 Task: Open a blank worksheet and write heading  Budget MasterAdd Categories in a column and its values below  'Housing, Transportation, Groceries, Utilities, Entertainment, Dining Out, Health, Miscellaneous, Savings & Total. 'Add Budgeted amountin next column and its values below  $1,500, $300, $400, $150, $200, $250, $100, $150, $500 & $3,550. Add Actual amount in next column and its values below  $1,400, $280, $420, $160, $180, $270, $90, $140, $550 & $3,550. Add Difference in next column and its values below  -$100, -$20, +$20, +$10, -$20, +$20, -$10, -$10, +$50 & $0. J6Save page Budget Guru book
Action: Key pressed <Key.shift>Budget<Key.space><Key.shift>Master<Key.down>
Screenshot: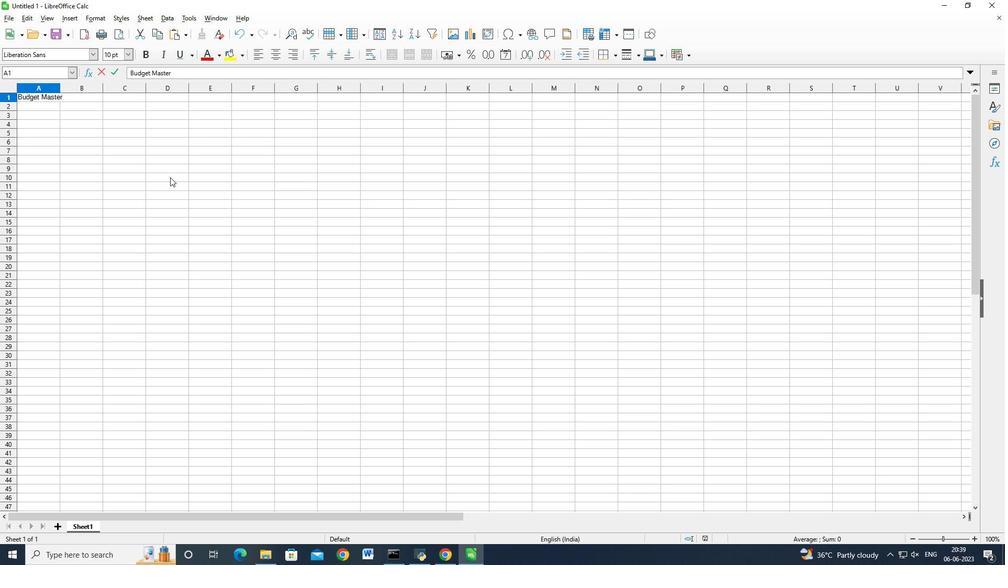 
Action: Mouse moved to (110, 129)
Screenshot: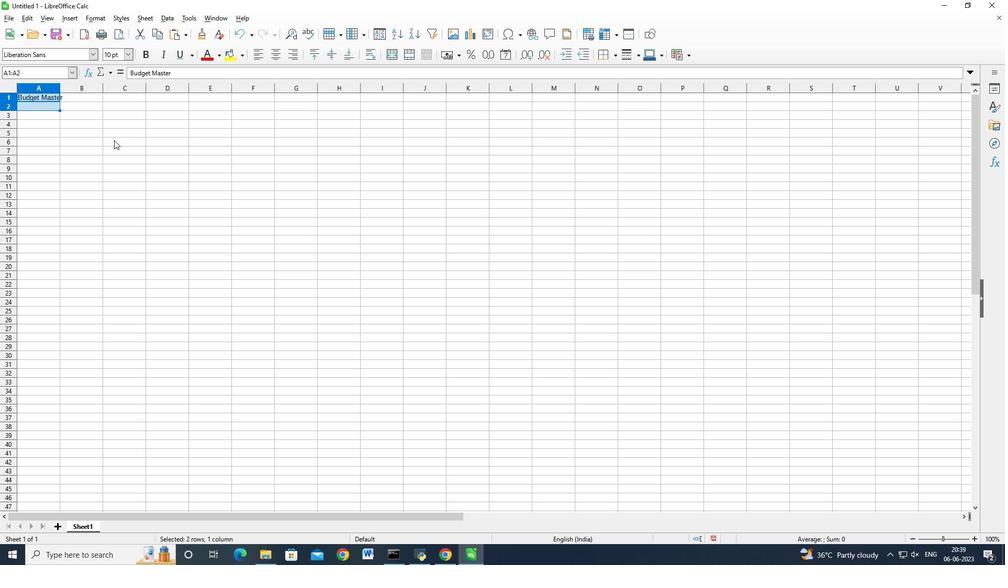 
Action: Mouse pressed left at (110, 129)
Screenshot: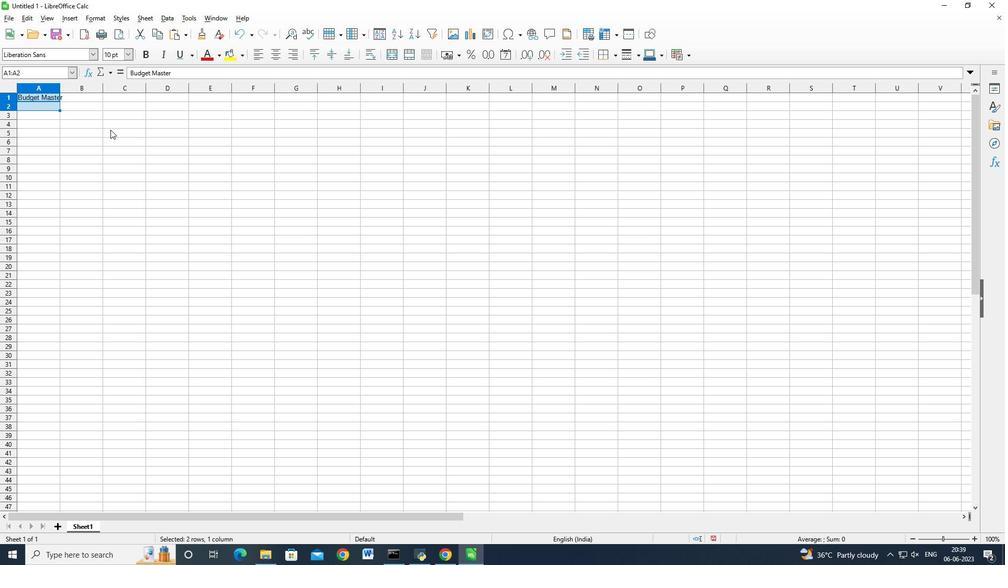 
Action: Mouse moved to (50, 168)
Screenshot: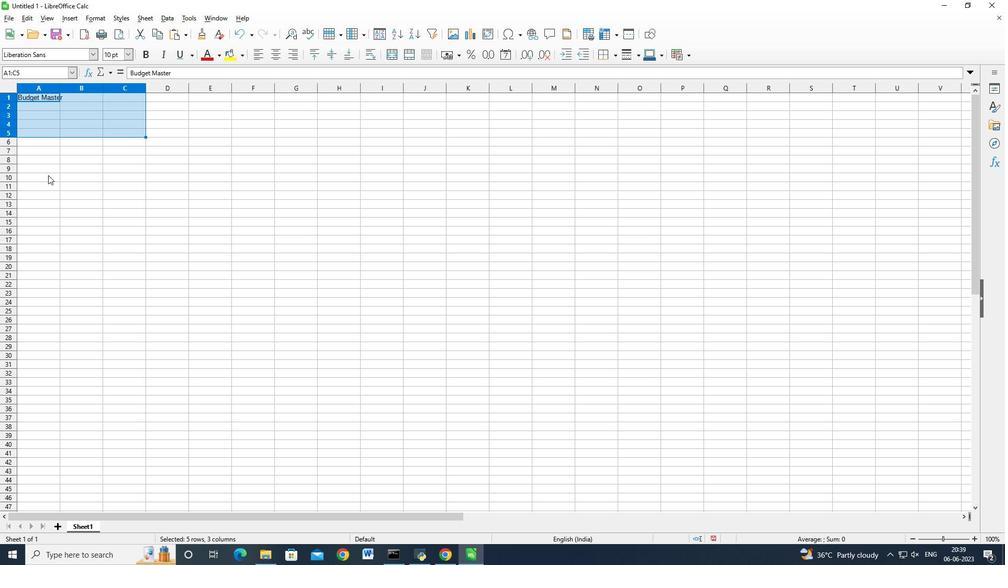
Action: Mouse pressed right at (50, 168)
Screenshot: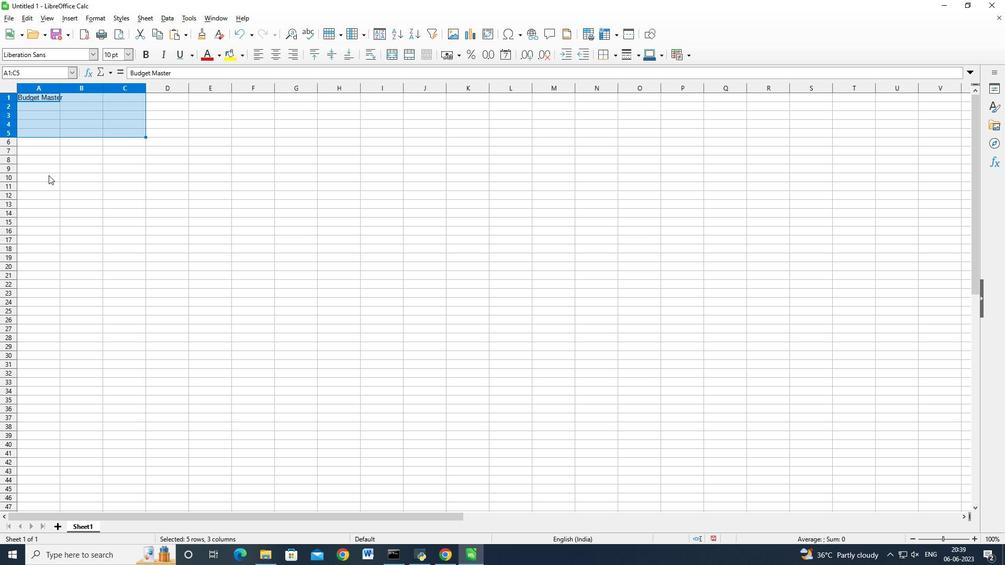 
Action: Mouse moved to (59, 90)
Screenshot: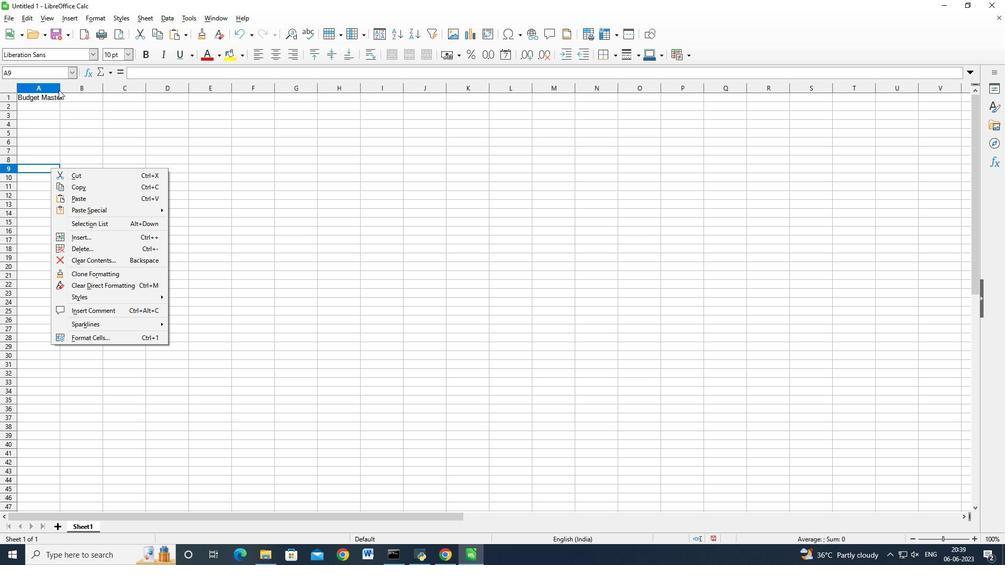 
Action: Mouse pressed left at (59, 90)
Screenshot: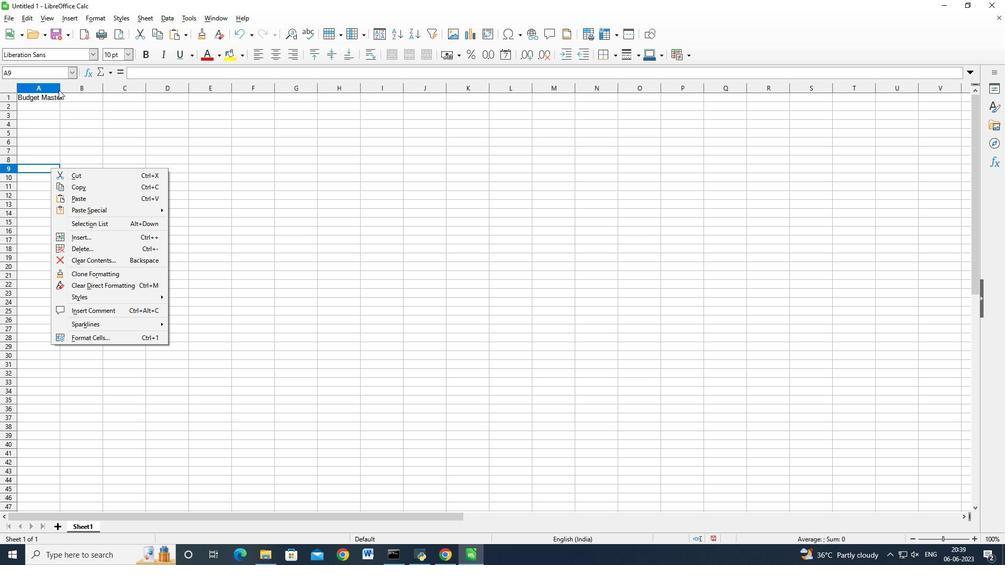 
Action: Mouse moved to (60, 90)
Screenshot: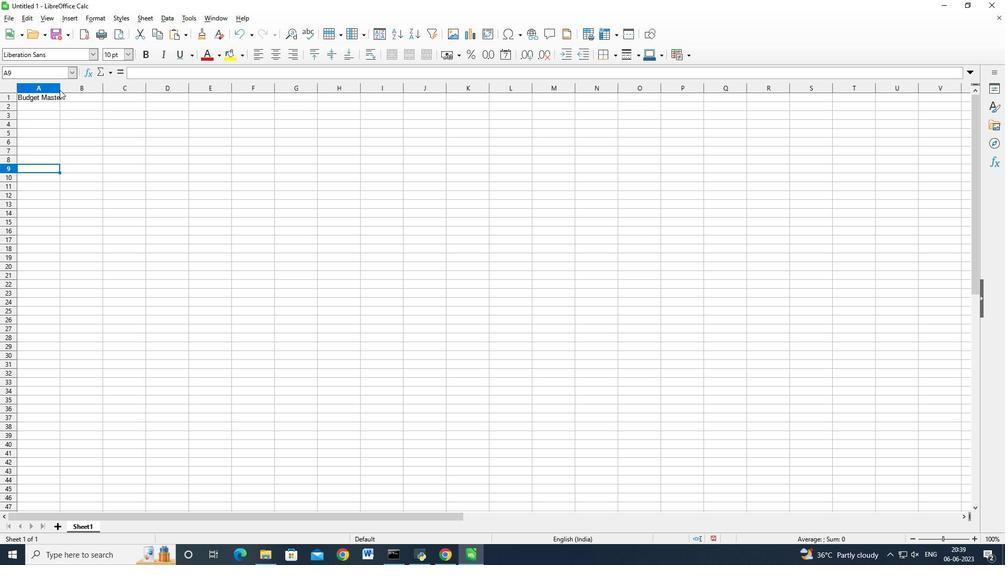 
Action: Mouse pressed left at (60, 90)
Screenshot: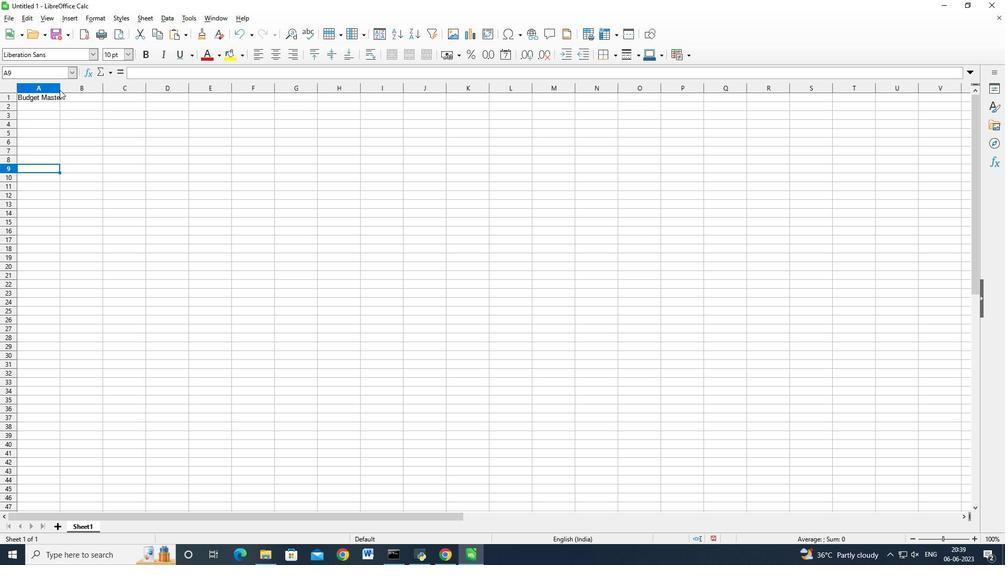 
Action: Mouse moved to (63, 86)
Screenshot: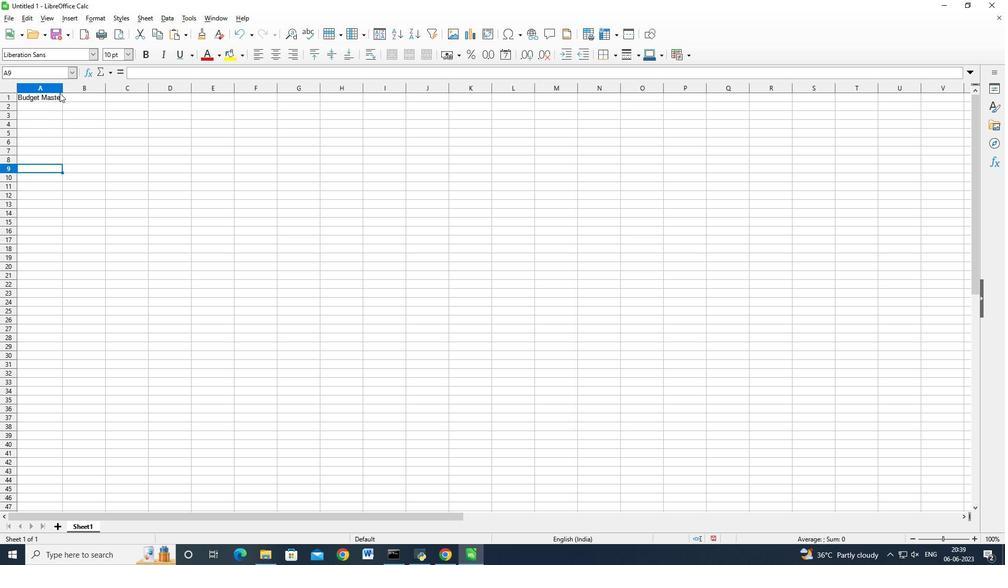 
Action: Mouse pressed left at (63, 86)
Screenshot: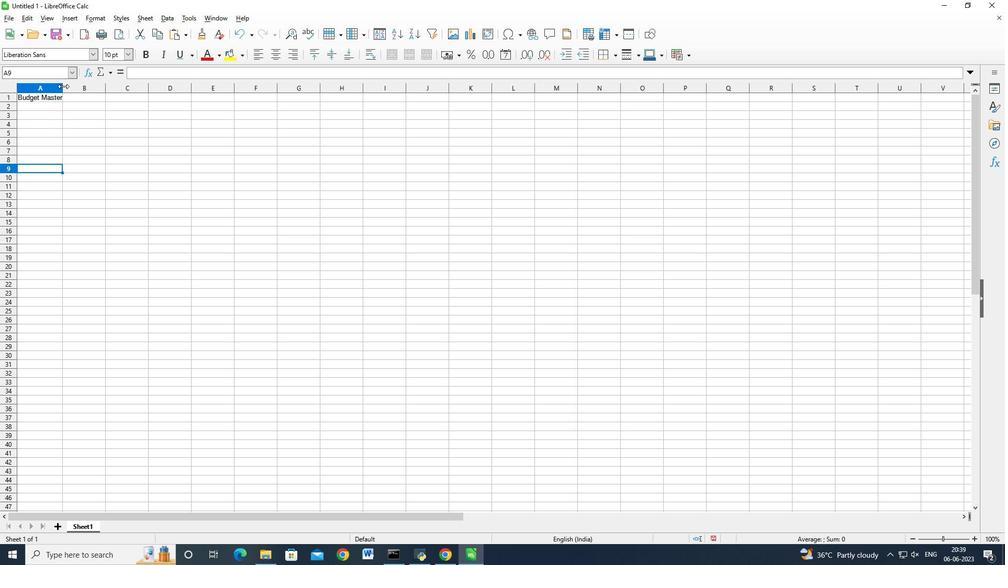
Action: Mouse moved to (63, 86)
Screenshot: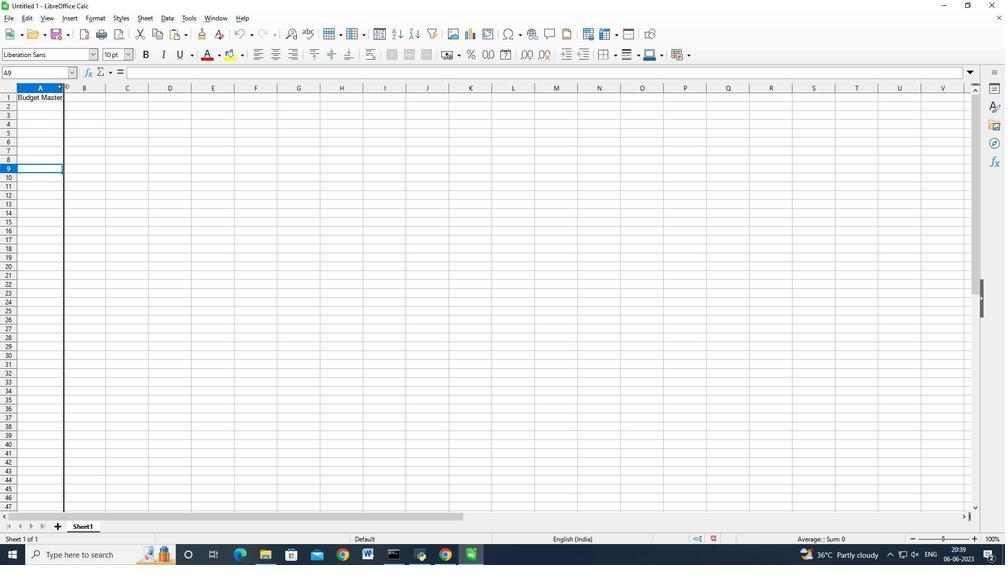 
Action: Mouse pressed left at (63, 86)
Screenshot: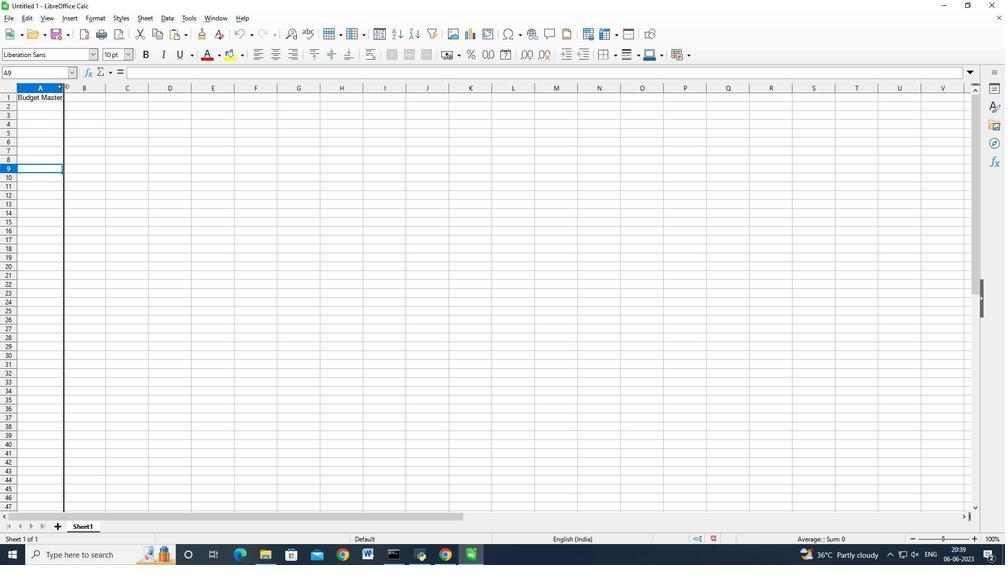 
Action: Mouse moved to (61, 106)
Screenshot: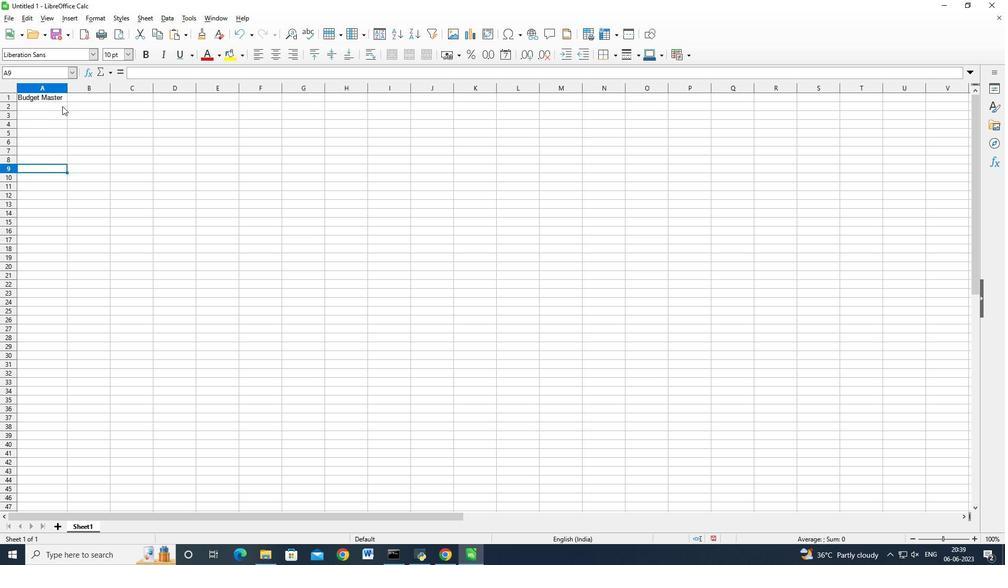 
Action: Mouse pressed left at (61, 106)
Screenshot: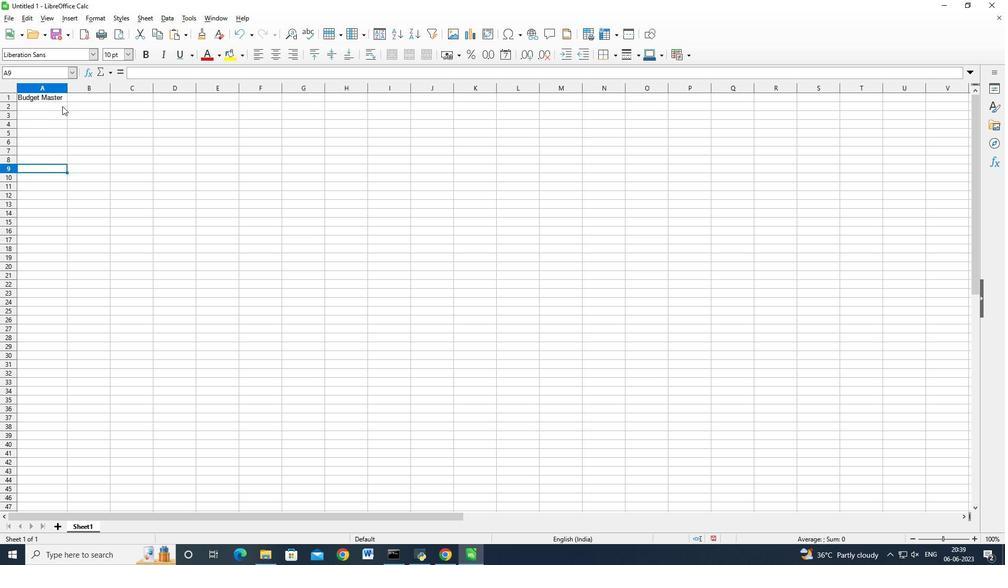 
Action: Mouse moved to (451, 181)
Screenshot: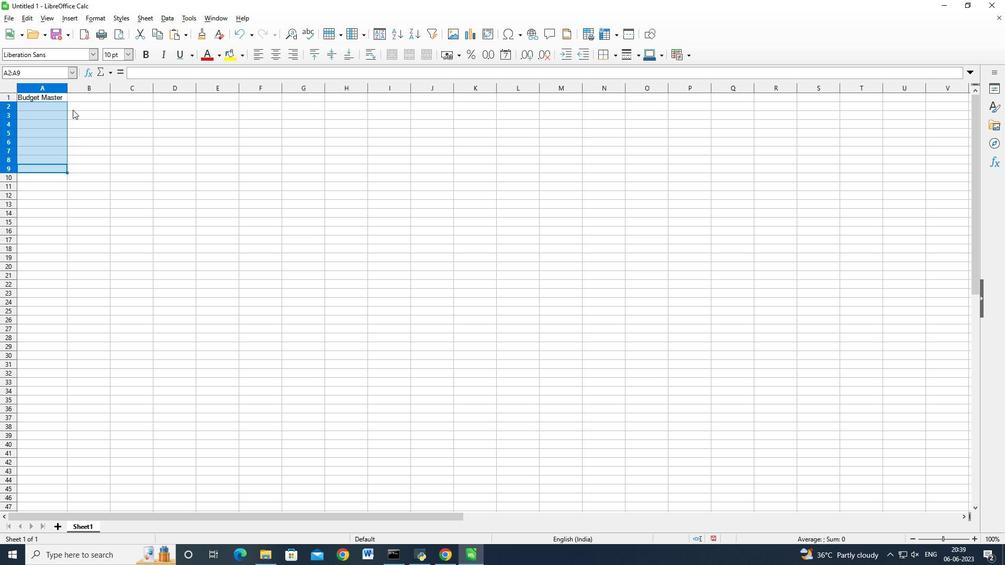 
Action: Key pressed <Key.up><Key.down><Key.down><Key.down>
Screenshot: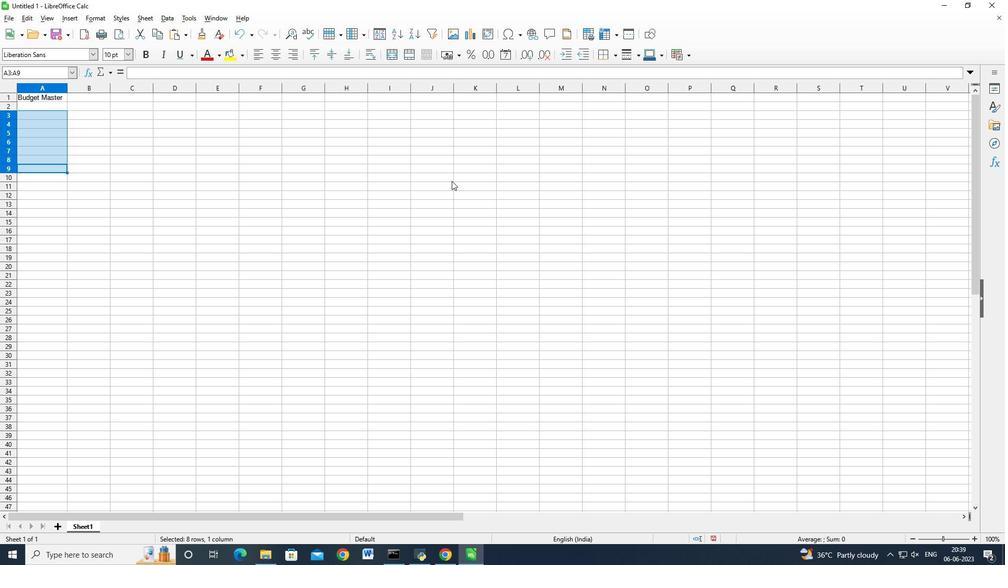 
Action: Mouse moved to (100, 114)
Screenshot: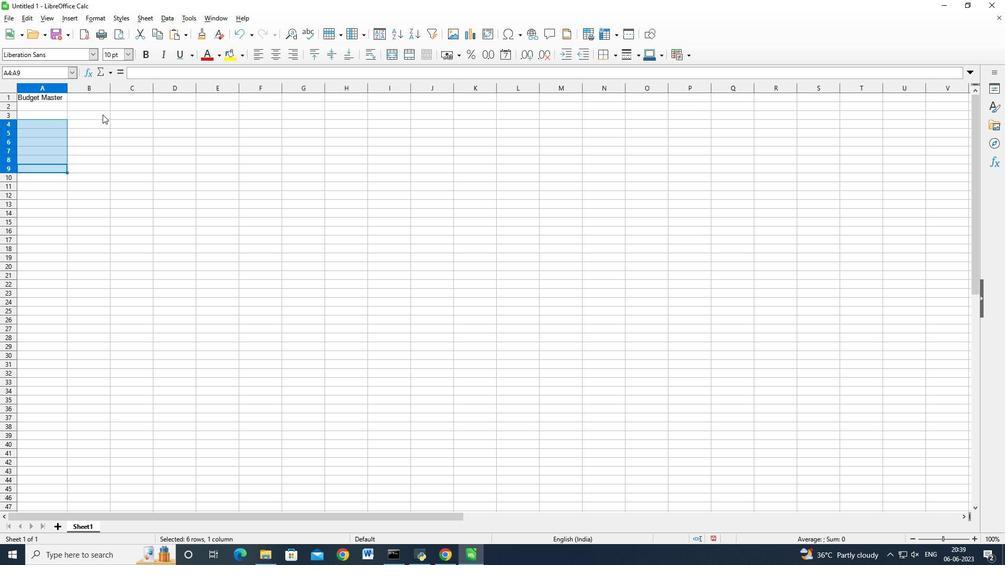 
Action: Mouse pressed right at (100, 114)
Screenshot: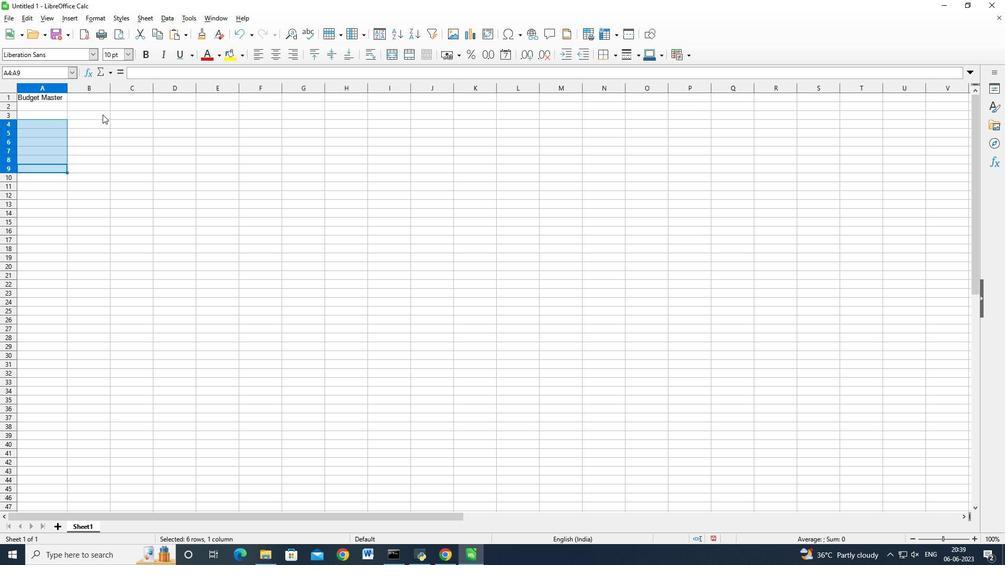 
Action: Mouse moved to (45, 108)
Screenshot: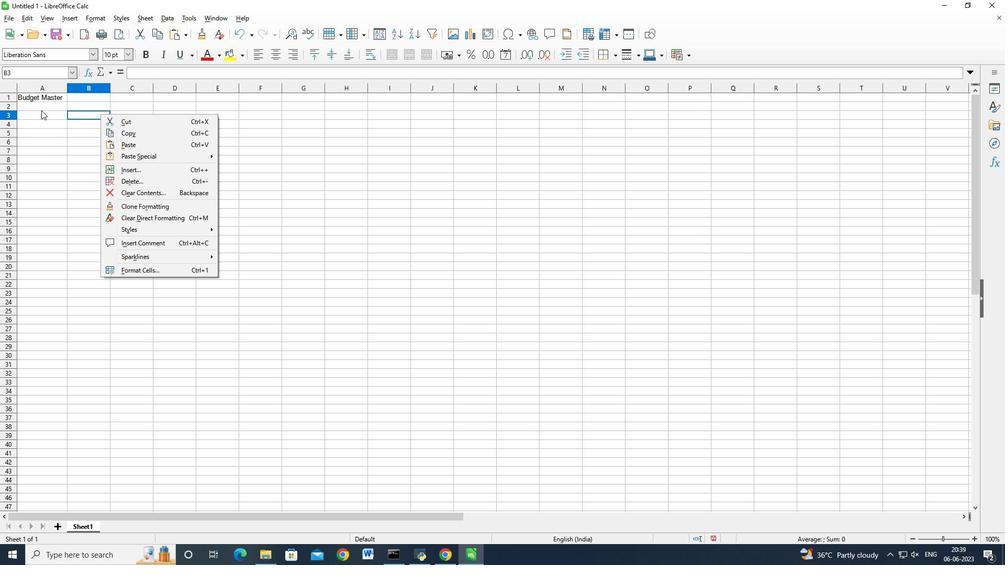 
Action: Mouse pressed left at (45, 108)
Screenshot: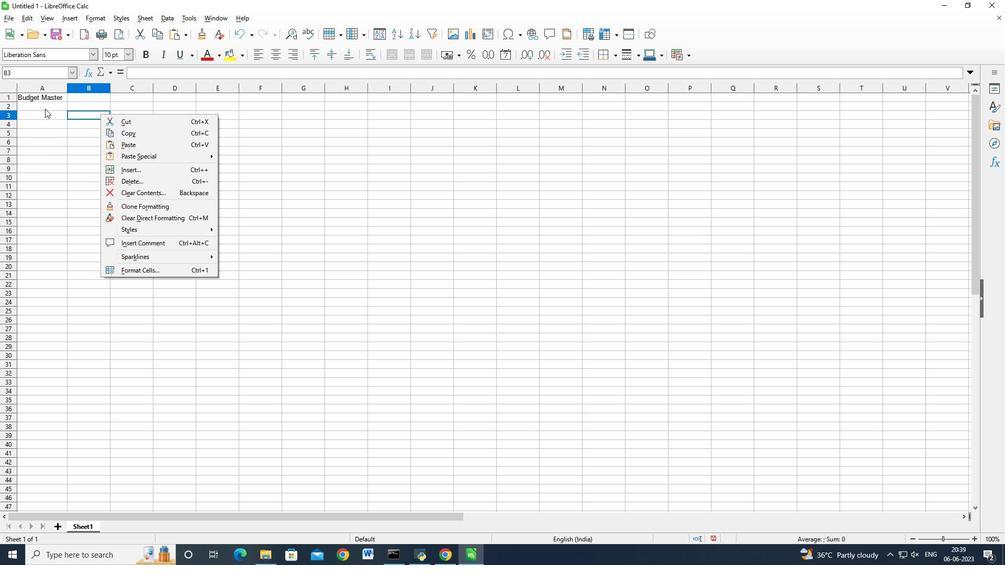 
Action: Mouse moved to (50, 105)
Screenshot: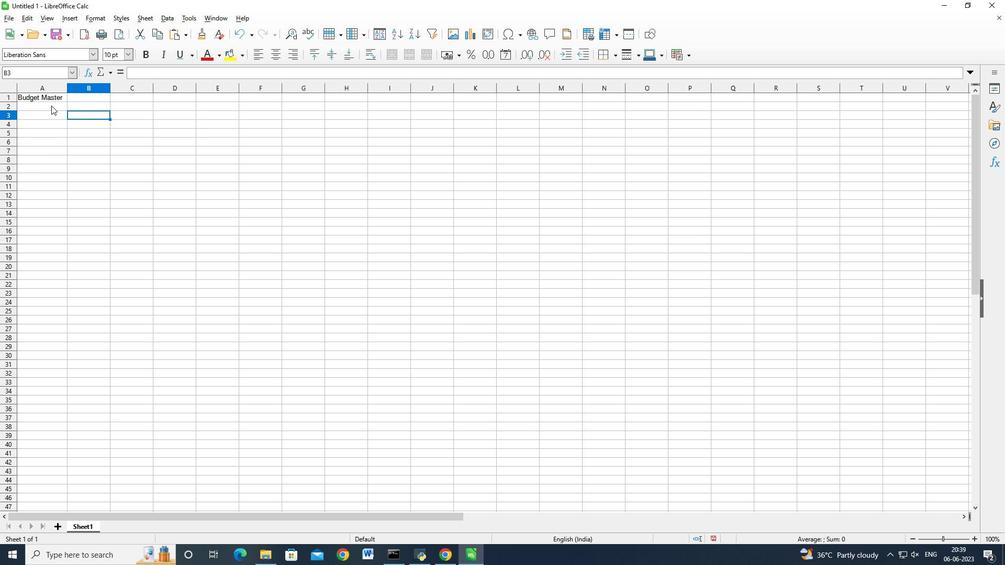 
Action: Mouse pressed left at (50, 105)
Screenshot: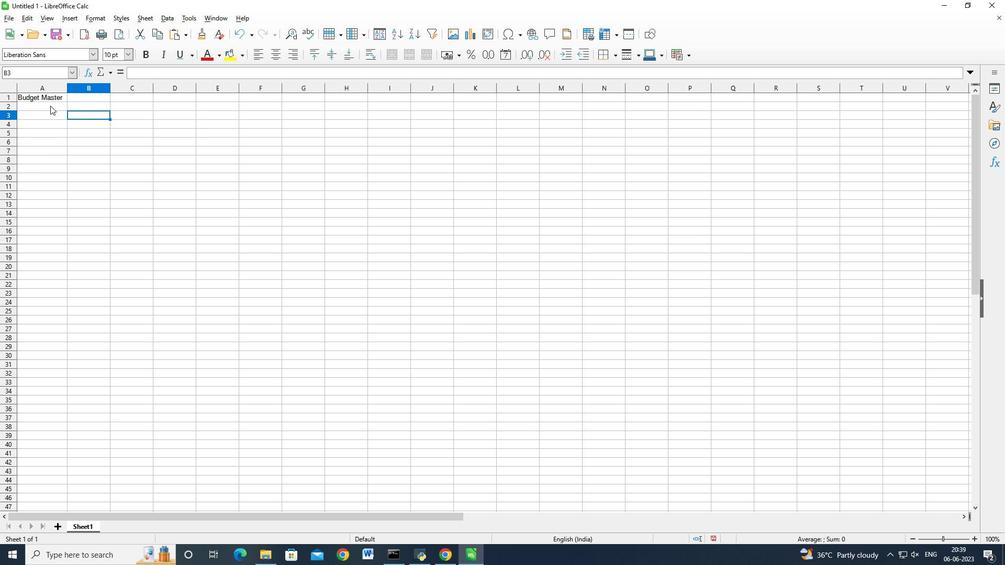 
Action: Mouse moved to (465, 151)
Screenshot: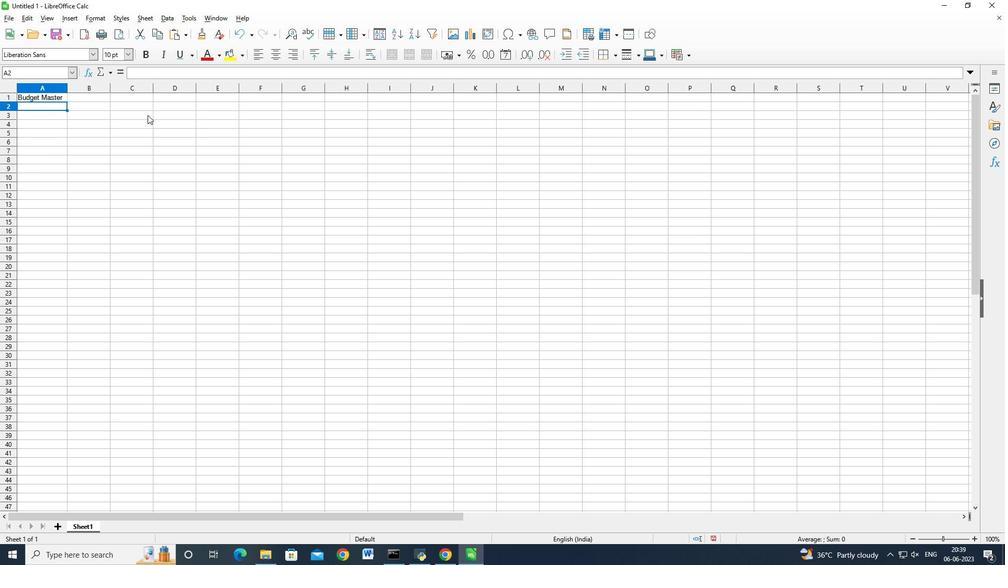 
Action: Key pressed <Key.shift_r><Key.shift_r><Key.shift_r><Key.shift_r><Key.shift_r><Key.shift_r><Key.shift_r><Key.shift_r><Key.shift_r><Key.shift_r><Key.shift_r><Key.shift_r>V<Key.esc><Key.down><Key.up><Key.shift_r><Key.shift_r><Key.shift_r><Key.shift_r><Key.shift_r><Key.shift_r><Key.shift_r><Key.shift_r><Key.shift_r><Key.shift_r>Categories<Key.space><Key.down><Key.shift>Housing<Key.down><Key.shift_r>Transportation<Key.down><Key.shift_r>Groceries<Key.down><Key.shift>utilities<Key.down><Key.shift_r>Entertainment<Key.down><Key.shift_r>Dining<Key.space><Key.shift>Out<Key.down><Key.shift>Health<Key.down><Key.shift>Miscellaneous<Key.down><Key.shift_r>Savings<Key.down><Key.shift_r>Total<Key.down><Key.up><Key.up><Key.down><Key.right><Key.shift_r>Amount<Key.down><Key.shift><Key.shift><Key.shift><Key.shift><Key.shift><Key.shift><Key.shift><Key.shift><Key.shift><Key.shift><Key.shift><Key.shift><Key.shift><Key.shift><Key.shift><Key.shift><Key.shift><Key.shift><Key.shift><Key.shift><Key.shift><Key.shift><Key.shift><Key.shift><Key.shift><Key.shift><Key.shift><Key.shift><Key.shift><Key.shift><Key.shift><Key.shift><Key.shift>$1,500<Key.down><Key.shift><Key.shift><Key.shift><Key.shift><Key.shift><Key.shift><Key.shift><Key.shift><Key.shift><Key.shift><Key.shift><Key.shift><Key.shift><Key.shift><Key.shift>$30<Key.down><Key.up><Key.shift><Key.shift><Key.shift><Key.shift><Key.shift>$300<Key.down><Key.shift><Key.shift><Key.shift><Key.shift><Key.shift><Key.shift><Key.shift>$400<Key.down><Key.shift><Key.shift><Key.shift><Key.shift><Key.shift><Key.shift><Key.shift><Key.shift><Key.shift>$150<Key.down><Key.shift><Key.shift><Key.shift><Key.shift><Key.shift>$200<Key.down><Key.shift><Key.shift><Key.shift><Key.shift><Key.shift><Key.shift><Key.shift>$250<Key.down><Key.shift><Key.shift><Key.shift><Key.shift><Key.shift><Key.shift><Key.shift><Key.shift><Key.shift><Key.shift><Key.shift><Key.shift><Key.shift><Key.shift><Key.shift><Key.shift>$100<Key.down><Key.shift><Key.shift><Key.shift><Key.shift><Key.shift><Key.shift><Key.shift><Key.shift><Key.shift><Key.shift><Key.shift><Key.shift><Key.shift><Key.shift>$150<Key.down><Key.shift><Key.shift><Key.shift><Key.shift><Key.shift><Key.shift><Key.shift><Key.shift><Key.shift><Key.shift><Key.shift><Key.shift><Key.shift><Key.shift>$500<Key.down><Key.shift><Key.shift><Key.shift><Key.shift><Key.shift><Key.shift><Key.shift><Key.shift><Key.shift><Key.shift><Key.shift><Key.shift>$3,550<Key.down><Key.up><Key.up><Key.right><Key.shift_r>Actual<Key.space><Key.shift_r>Amount<Key.down>
Screenshot: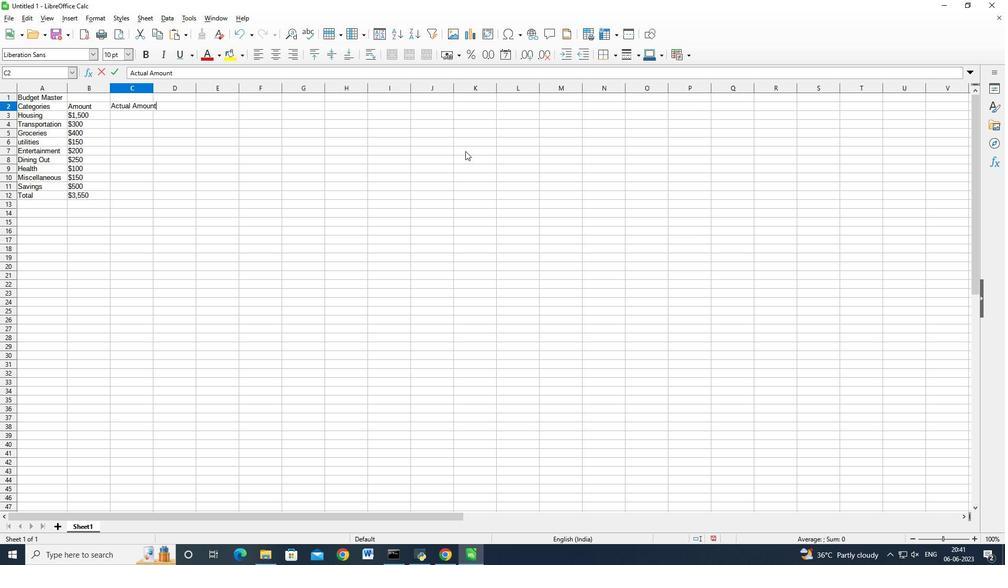 
Action: Mouse moved to (155, 87)
Screenshot: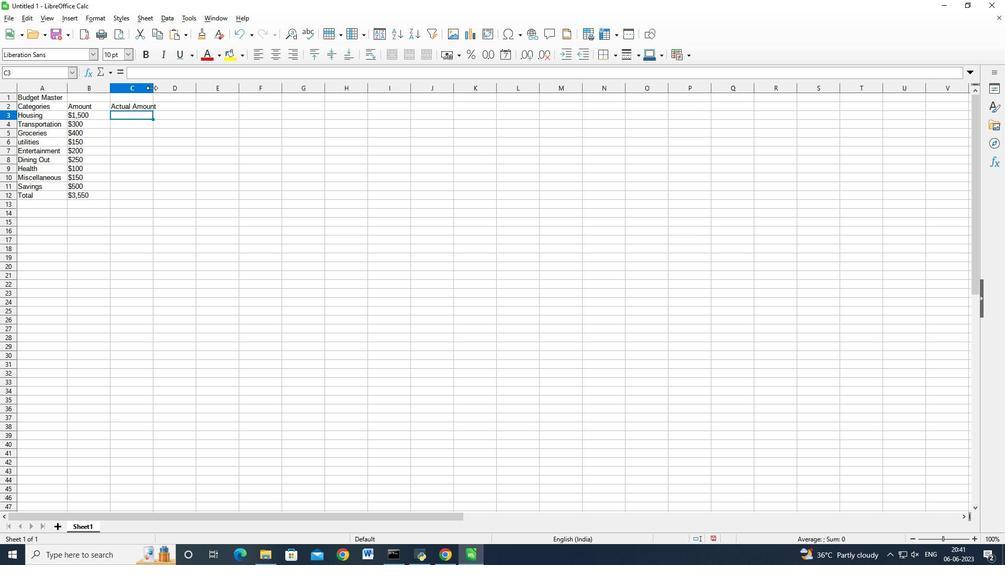 
Action: Mouse pressed left at (155, 87)
Screenshot: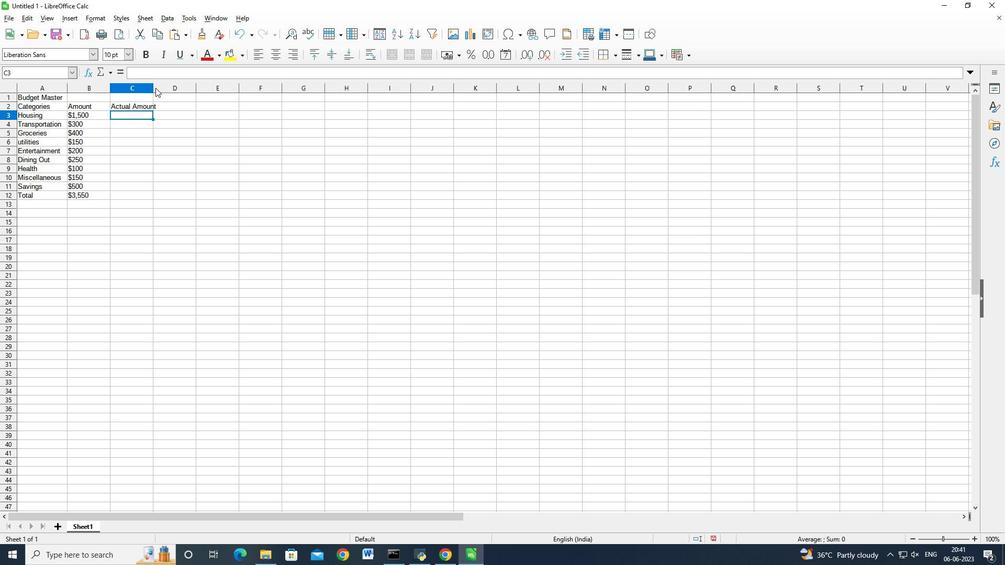 
Action: Mouse moved to (136, 112)
Screenshot: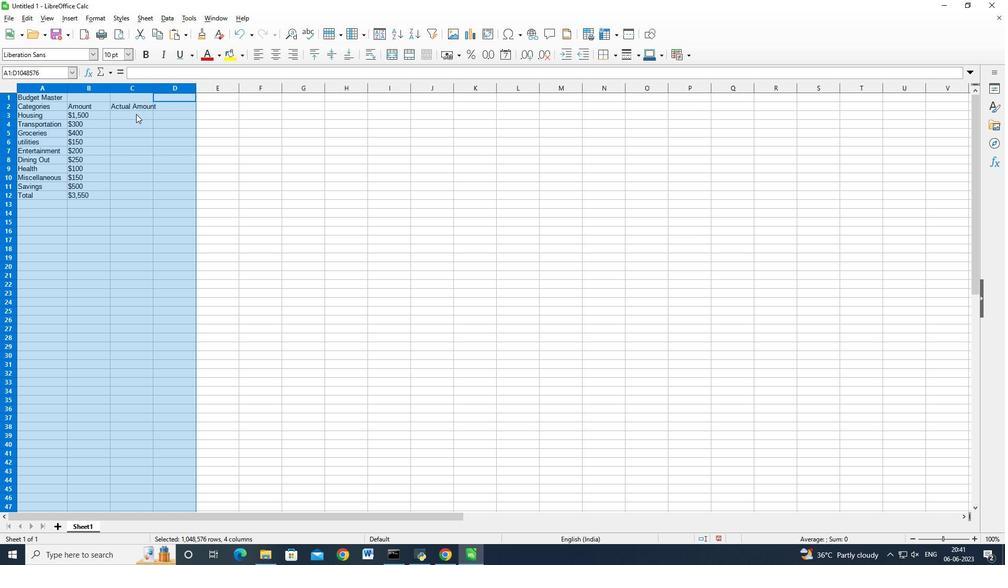 
Action: Mouse pressed left at (136, 112)
Screenshot: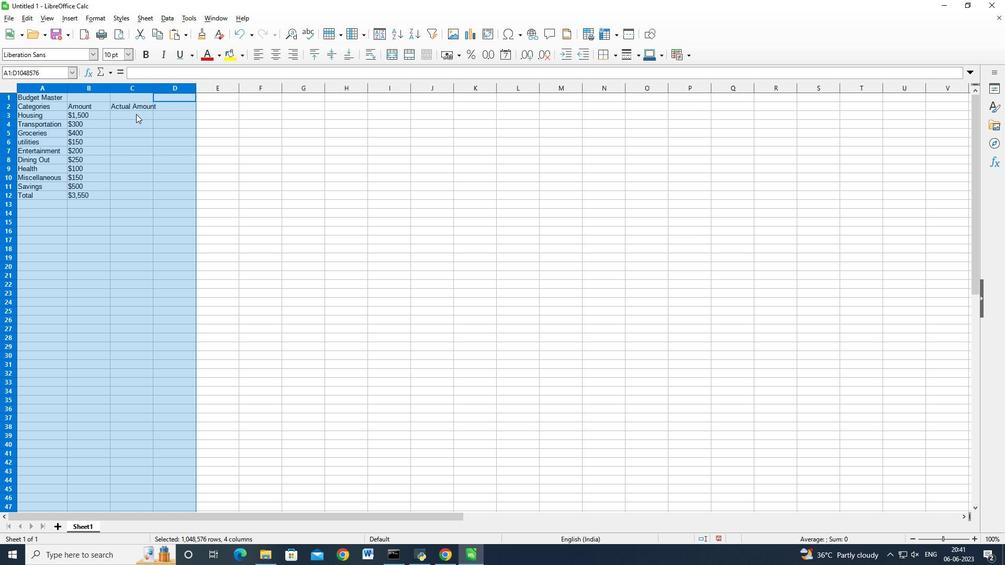 
Action: Mouse moved to (152, 87)
Screenshot: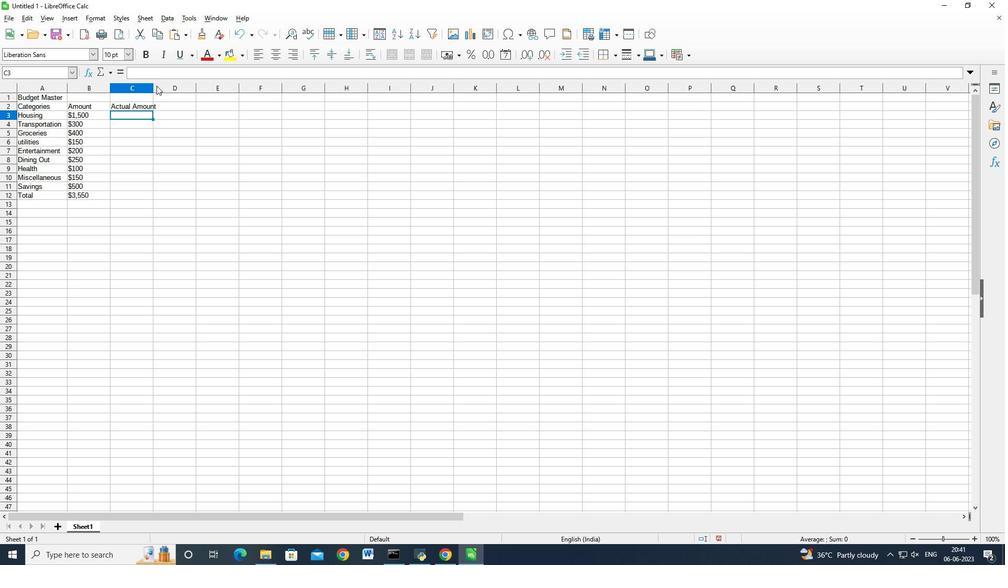 
Action: Mouse pressed left at (152, 87)
Screenshot: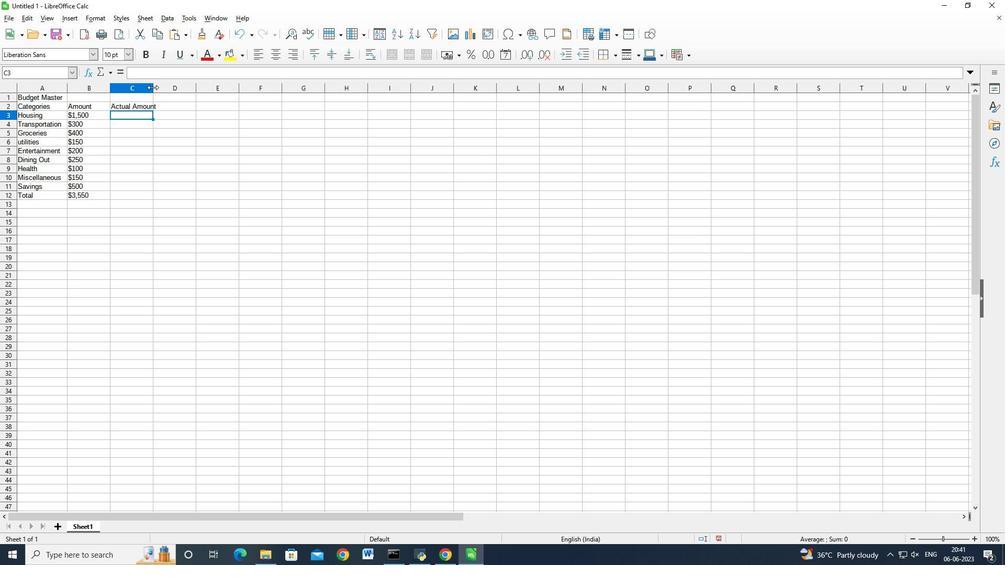 
Action: Mouse moved to (152, 87)
Screenshot: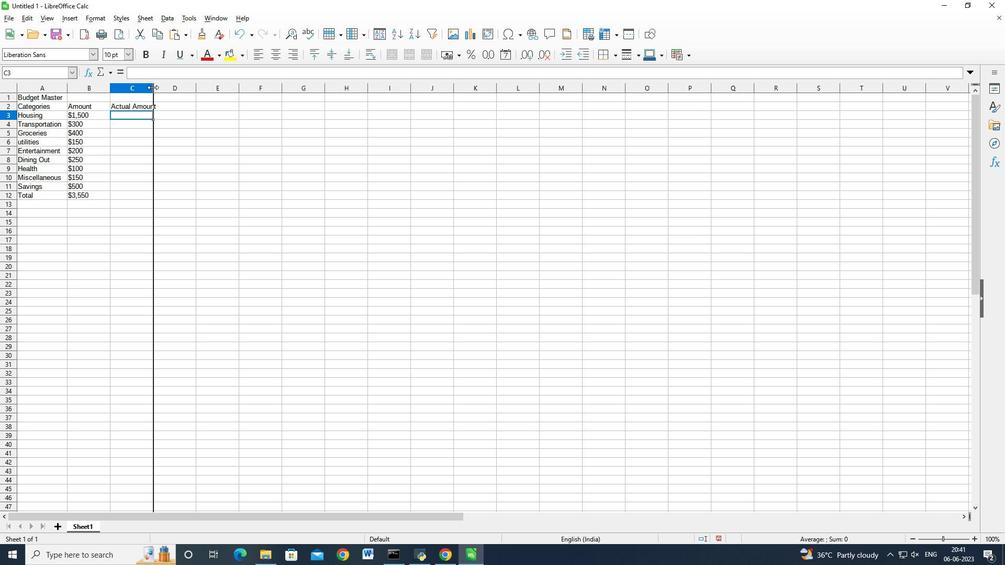 
Action: Mouse pressed left at (152, 87)
Screenshot: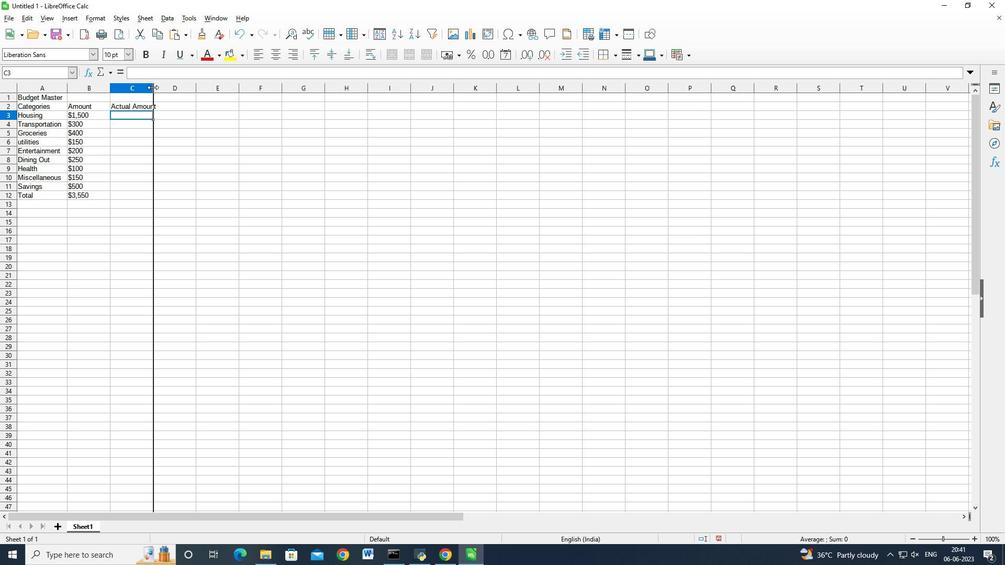
Action: Mouse moved to (373, 152)
Screenshot: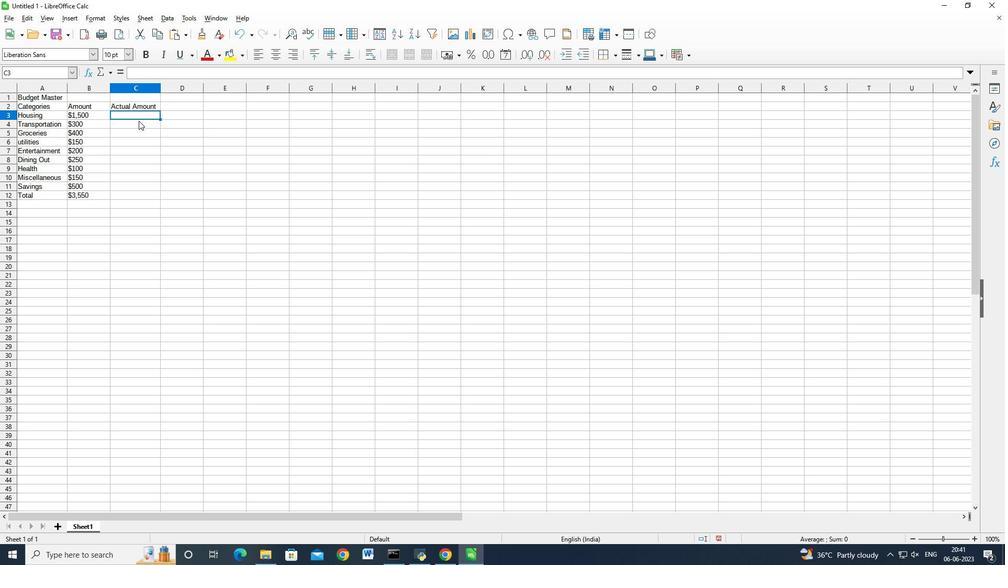 
Action: Key pressed <Key.right><Key.left><Key.right><Key.left><Key.down><Key.up><Key.shift><Key.shift><Key.shift><Key.shift><Key.shift><Key.shift><Key.shift><Key.shift><Key.shift><Key.shift><Key.shift><Key.shift><Key.shift><Key.shift><Key.shift><Key.shift><Key.shift>$1,400<Key.down><Key.shift><Key.shift><Key.shift><Key.shift><Key.shift><Key.shift><Key.shift><Key.shift><Key.shift><Key.shift><Key.shift><Key.shift><Key.shift><Key.shift><Key.shift>$280<Key.down><Key.shift><Key.shift><Key.shift><Key.shift><Key.shift><Key.shift><Key.shift><Key.shift><Key.shift><Key.shift><Key.shift><Key.shift><Key.shift><Key.shift><Key.shift><Key.shift><Key.shift>$420<Key.down><Key.shift><Key.shift><Key.shift><Key.shift><Key.shift><Key.shift><Key.shift><Key.shift><Key.shift><Key.shift><Key.shift>$160<Key.down><Key.shift><Key.shift><Key.shift><Key.shift><Key.shift><Key.shift><Key.shift><Key.shift><Key.shift><Key.shift><Key.shift><Key.shift><Key.shift><Key.shift>$180<Key.down><Key.shift><Key.shift><Key.shift><Key.shift><Key.shift><Key.shift><Key.shift><Key.shift><Key.shift><Key.shift><Key.shift>$270<Key.down><Key.shift><Key.shift><Key.shift><Key.shift>$90<Key.down><Key.shift><Key.shift><Key.shift><Key.shift><Key.shift><Key.shift><Key.shift><Key.shift>$140<Key.down><Key.shift><Key.shift><Key.shift><Key.shift><Key.shift><Key.shift><Key.shift><Key.shift><Key.shift><Key.shift><Key.shift><Key.shift>$550<Key.down><Key.shift><Key.shift><Key.shift><Key.shift><Key.shift><Key.shift><Key.shift><Key.shift><Key.shift><Key.shift><Key.shift><Key.shift><Key.shift><Key.shift><Key.shift><Key.shift><Key.shift><Key.shift><Key.shift><Key.shift><Key.shift><Key.shift><Key.shift><Key.shift>$3,550<Key.enter><Key.up><Key.up><Key.down><Key.up><Key.right><Key.left><Key.right><Key.shift_r>Difference<Key.down><Key.up><Key.down>'-<Key.shift><Key.shift><Key.shift><Key.shift><Key.shift><Key.shift><Key.shift><Key.shift><Key.shift><Key.shift><Key.shift><Key.shift><Key.shift><Key.shift><Key.shift><Key.shift><Key.shift><Key.shift><Key.shift><Key.shift><Key.shift><Key.shift><Key.shift><Key.shift><Key.shift><Key.shift><Key.shift><Key.shift><Key.shift>$100<Key.enter>'-<Key.shift><Key.shift><Key.shift><Key.shift><Key.shift>$20<Key.enter>'<Key.shift_r>_<Key.backspace><Key.shift_r>+<Key.shift>$20<Key.enter>'<Key.shift_r><Key.shift_r><Key.shift_r>+<Key.shift>$10<Key.enter>'-<Key.shift><Key.shift><Key.shift><Key.shift>$20<Key.enter>'<Key.shift_r>+<Key.shift>$20<Key.enter>'-<Key.shift><Key.shift><Key.shift>$10<Key.enter>'-<Key.shift><Key.shift><Key.shift><Key.shift><Key.shift><Key.shift><Key.shift><Key.shift><Key.shift><Key.shift><Key.shift>$10<Key.enter>'<Key.shift_r>+<Key.shift>$50<Key.enter><Key.shift><Key.shift><Key.shift><Key.shift><Key.shift><Key.shift><Key.shift><Key.shift><Key.shift>$0<Key.down><Key.up><Key.up><Key.up>
Screenshot: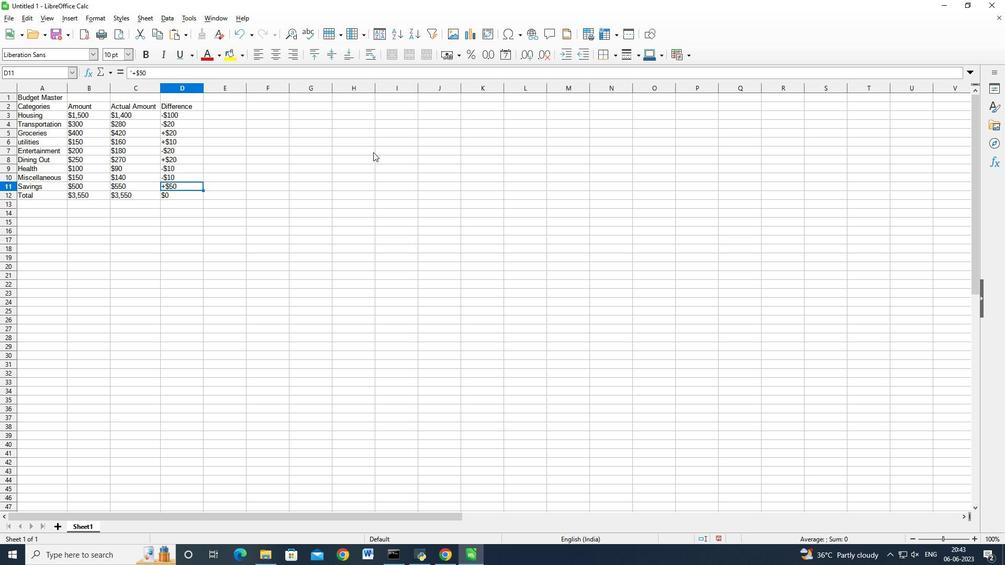 
Action: Mouse moved to (113, 176)
Screenshot: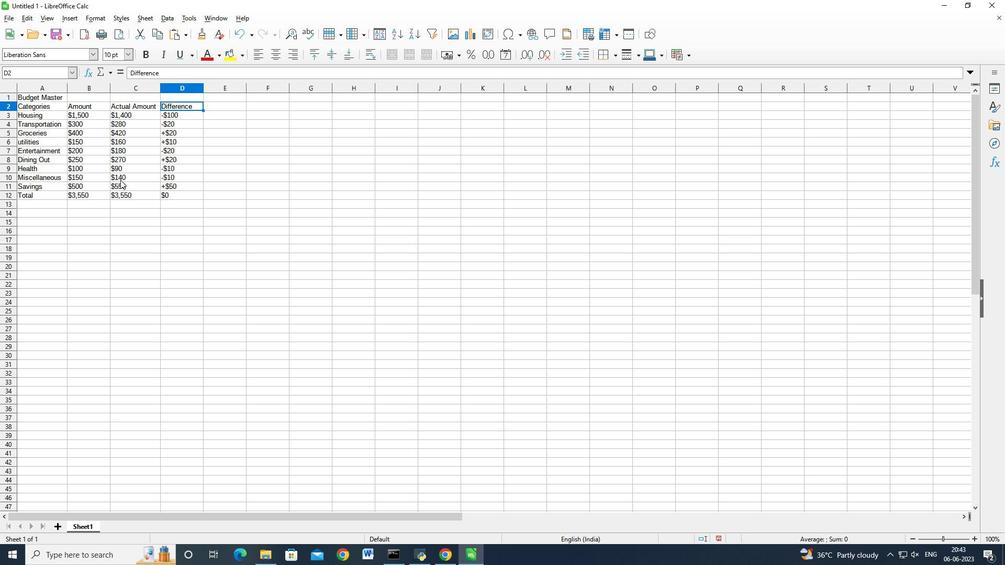 
Action: Mouse pressed left at (113, 176)
Screenshot: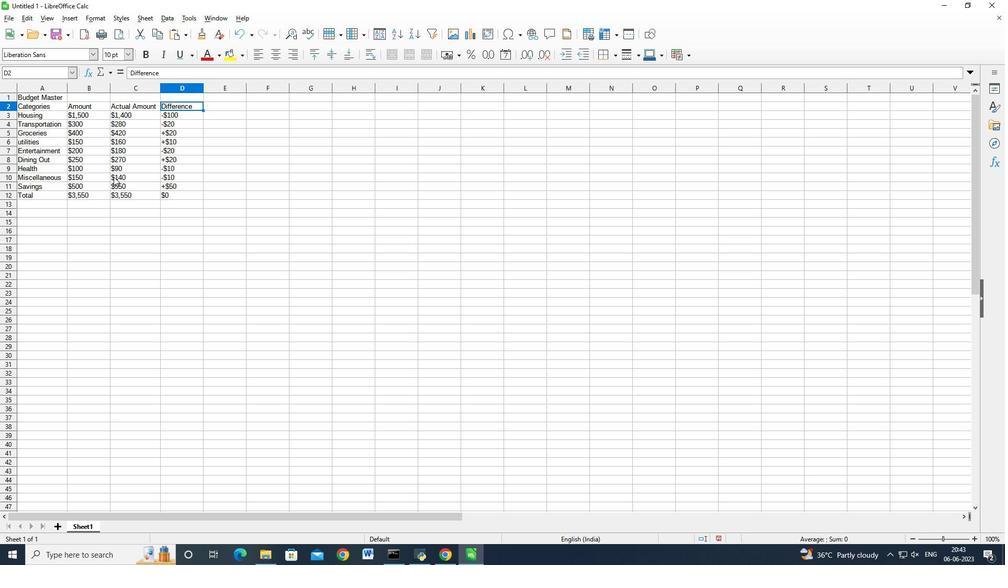 
Action: Mouse moved to (12, 13)
Screenshot: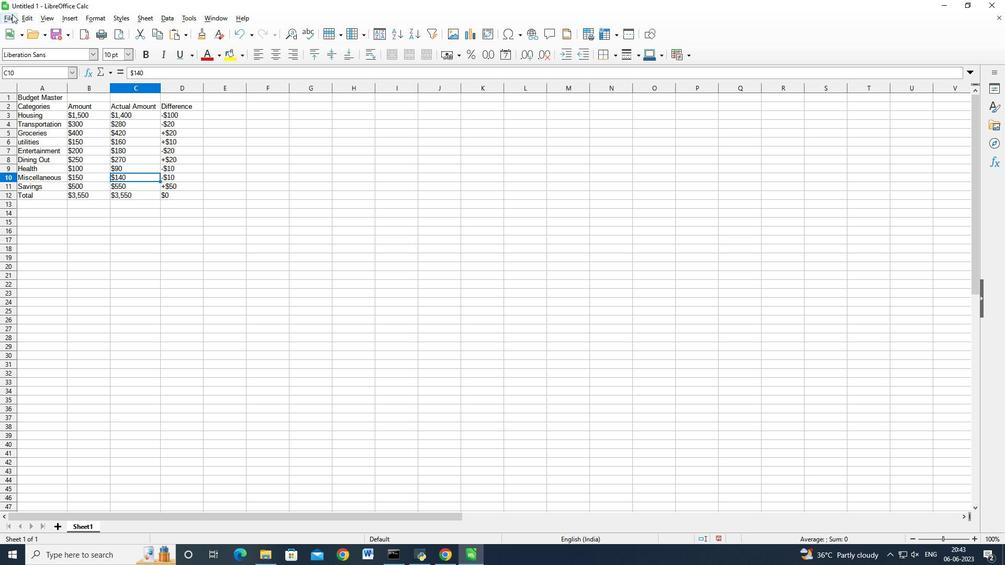 
Action: Mouse pressed left at (12, 13)
Screenshot: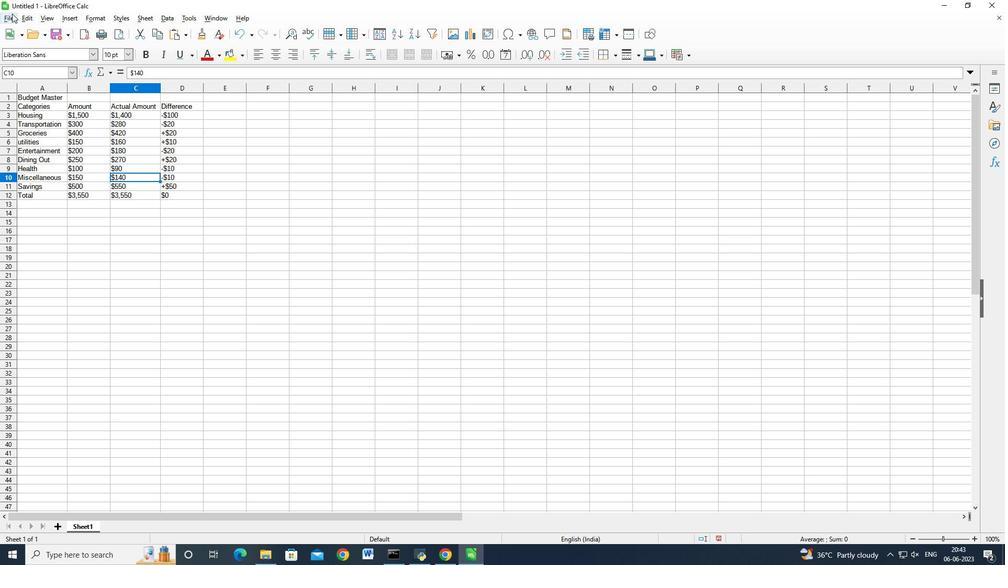 
Action: Mouse moved to (31, 142)
Screenshot: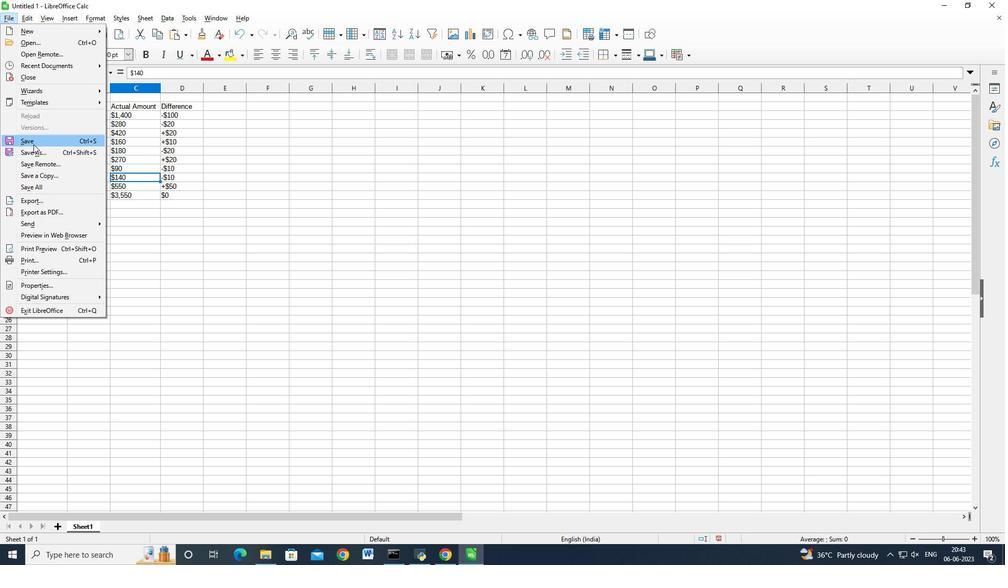 
Action: Mouse pressed left at (31, 142)
Screenshot: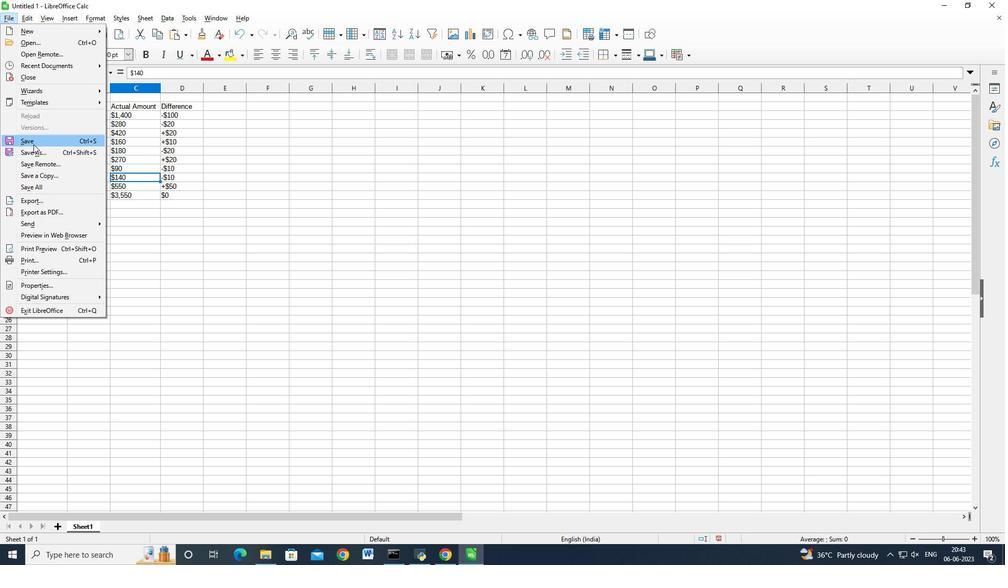 
Action: Mouse moved to (160, 215)
Screenshot: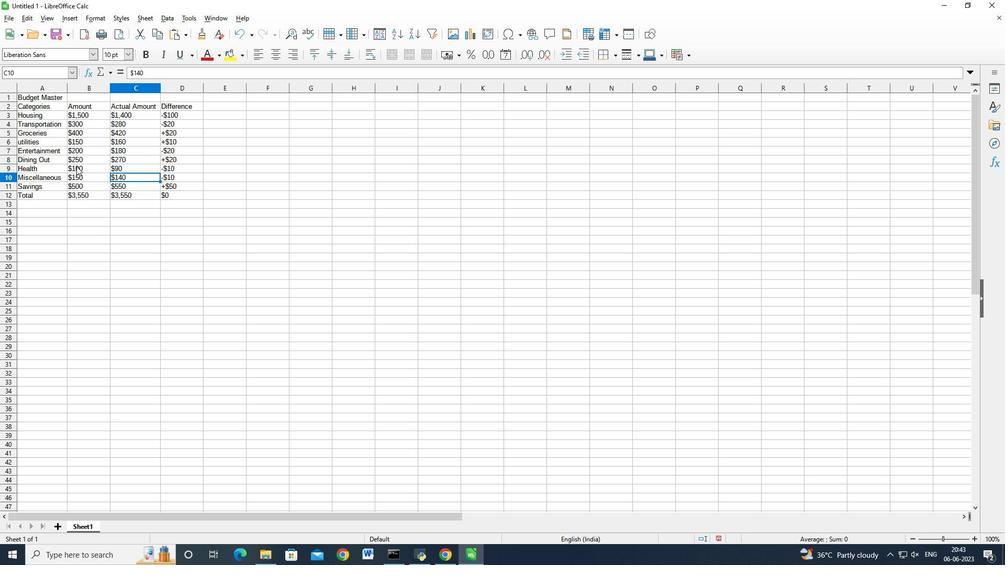 
Action: Key pressed <Key.shift>Budget<Key.space><Key.shift_r>Guru<Key.space><Key.shift>Book
Screenshot: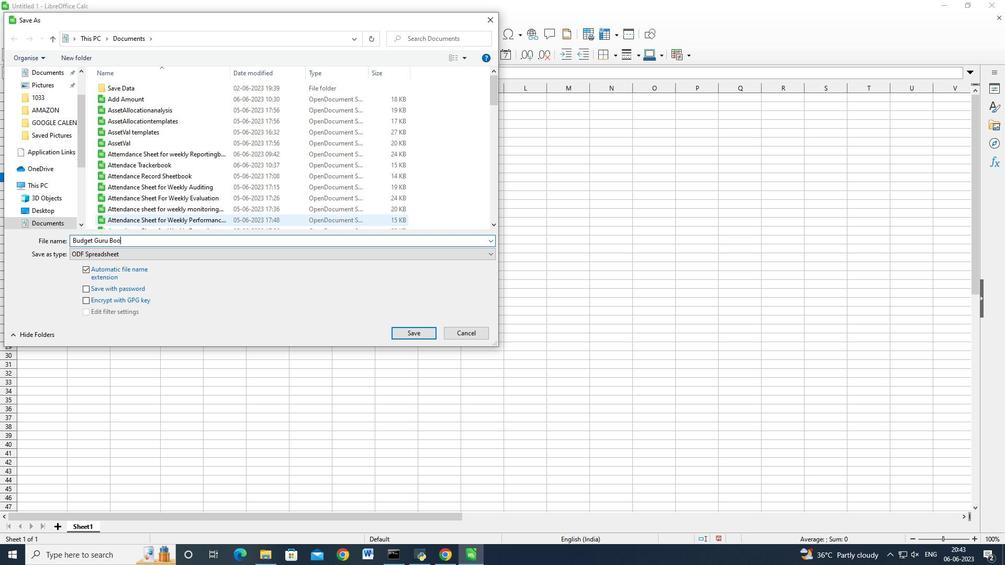 
Action: Mouse moved to (413, 334)
Screenshot: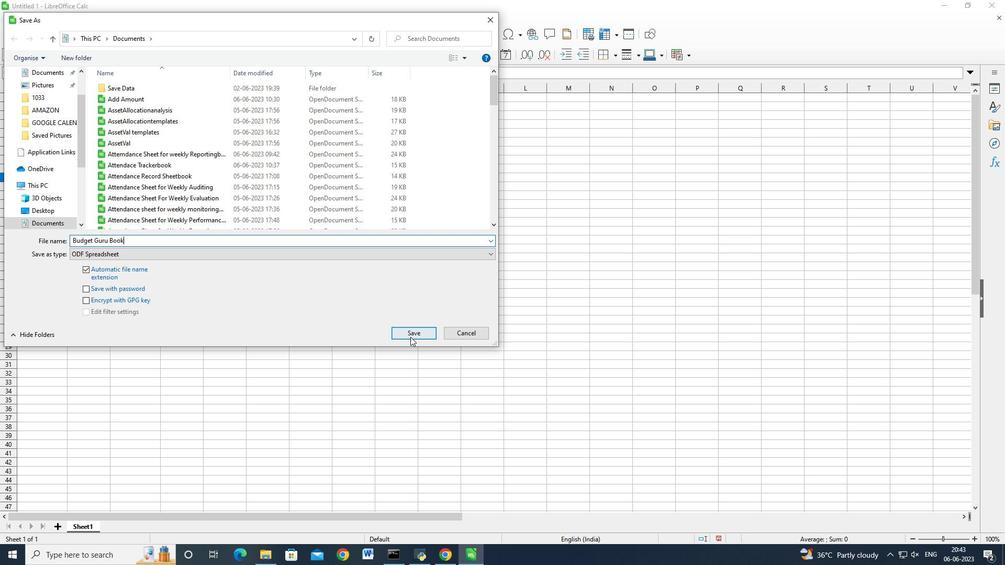
Action: Mouse pressed left at (413, 334)
Screenshot: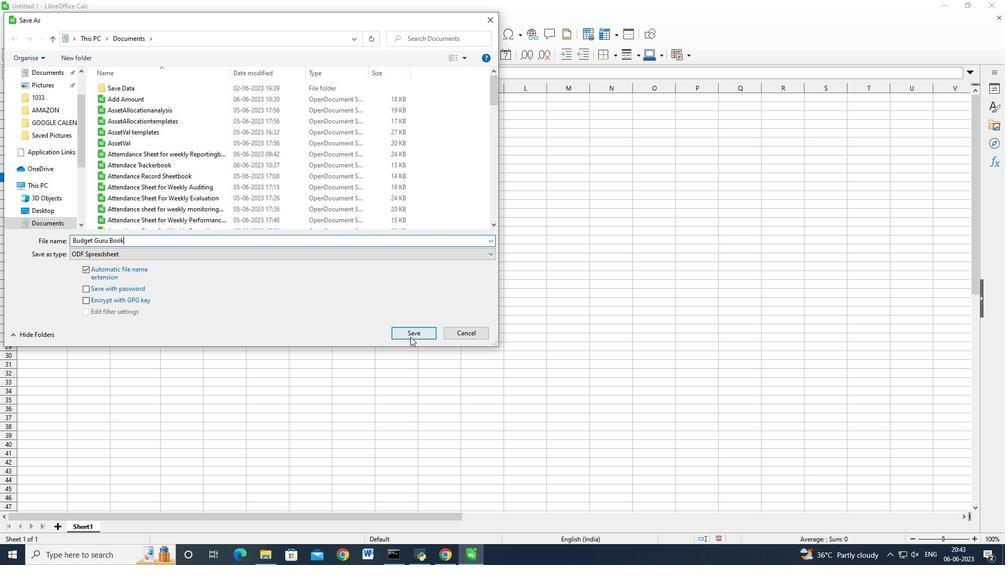
Action: Mouse moved to (409, 334)
Screenshot: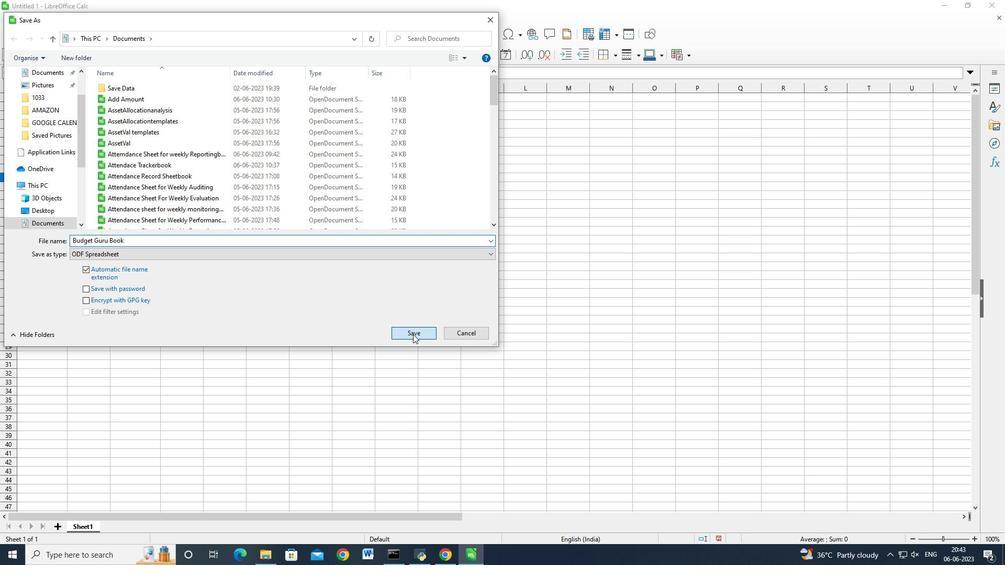 
